 Task: Select and add the product "Fresh Pet Small Dog Dog Food Roasted Meal (1 oz)" to cart from the store "Pavilions Pets".
Action: Mouse moved to (58, 98)
Screenshot: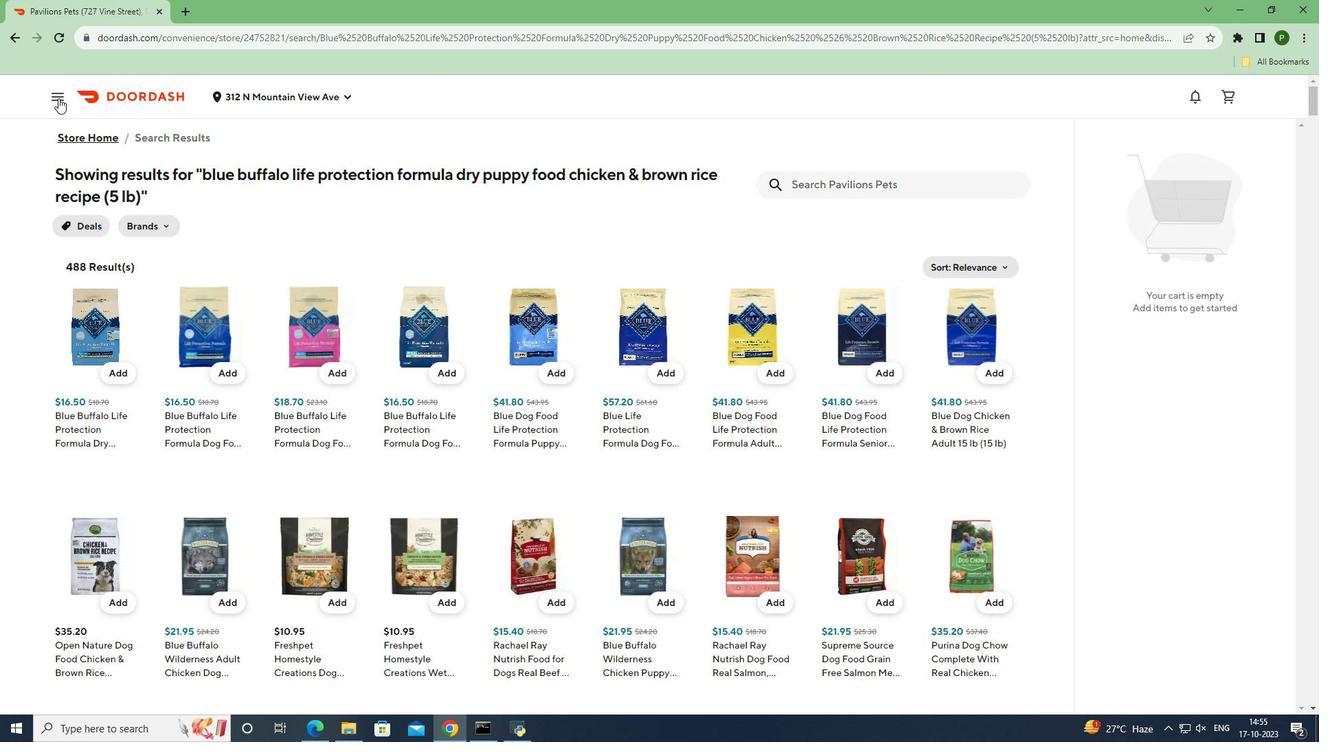 
Action: Mouse pressed left at (58, 98)
Screenshot: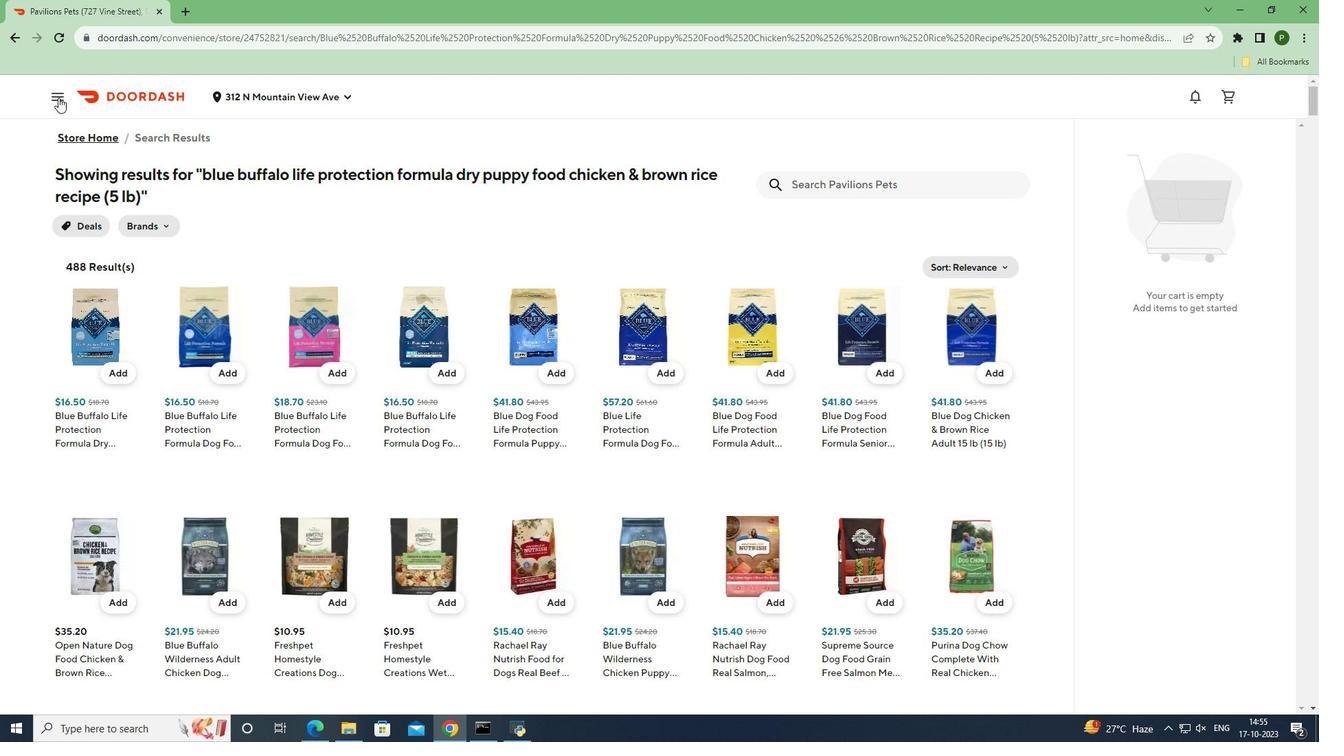 
Action: Mouse moved to (61, 192)
Screenshot: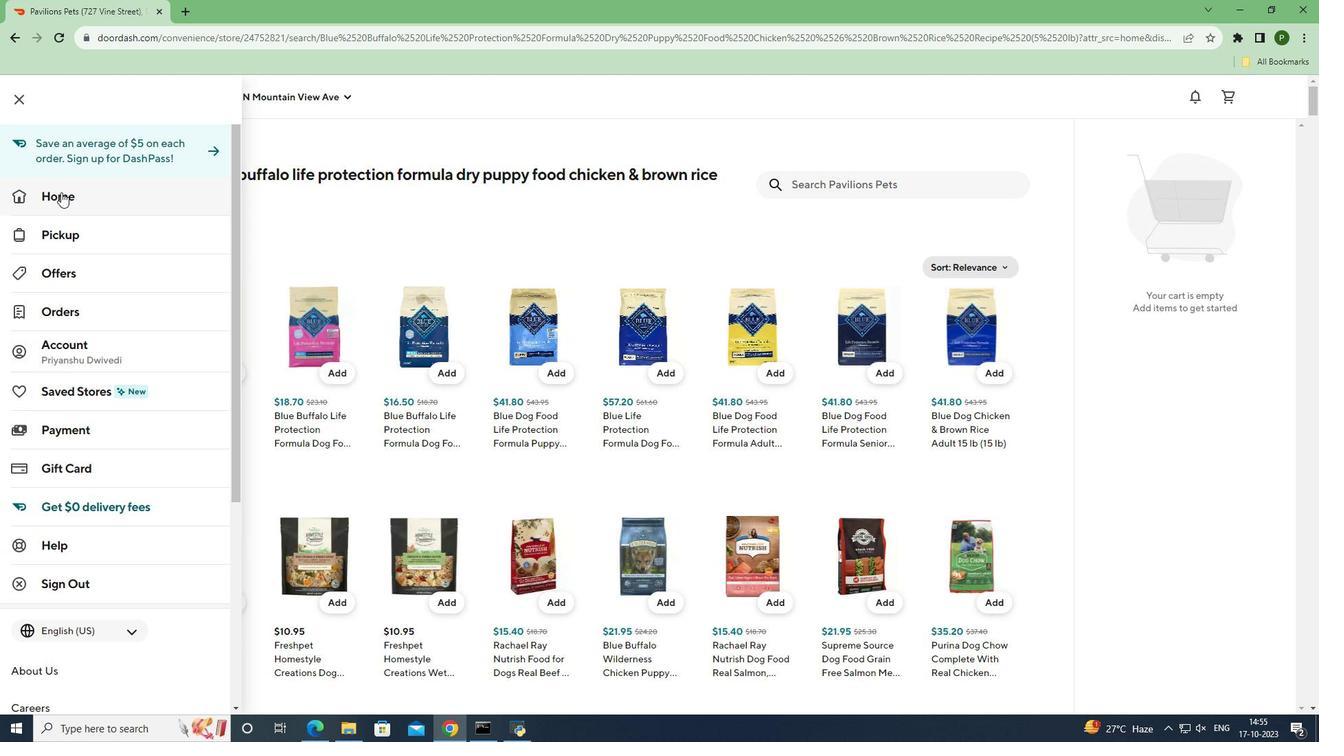 
Action: Mouse pressed left at (61, 192)
Screenshot: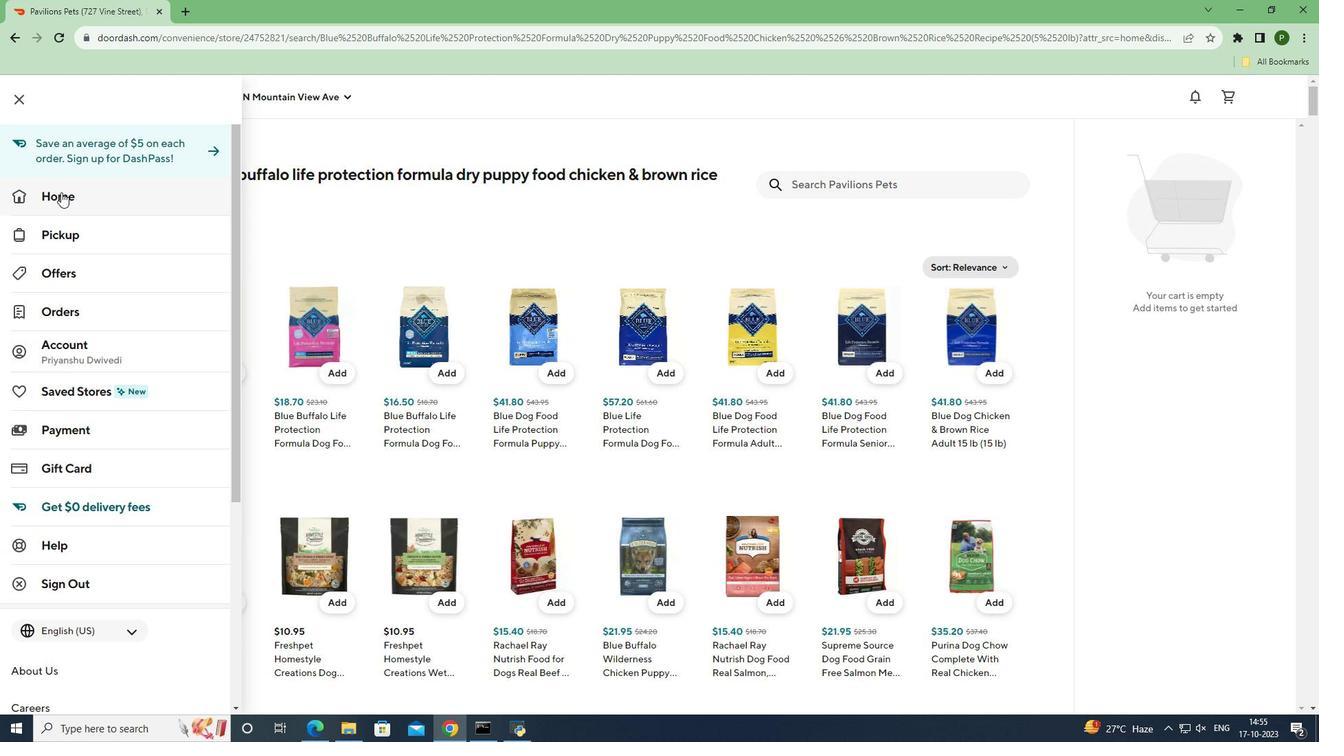 
Action: Mouse moved to (595, 146)
Screenshot: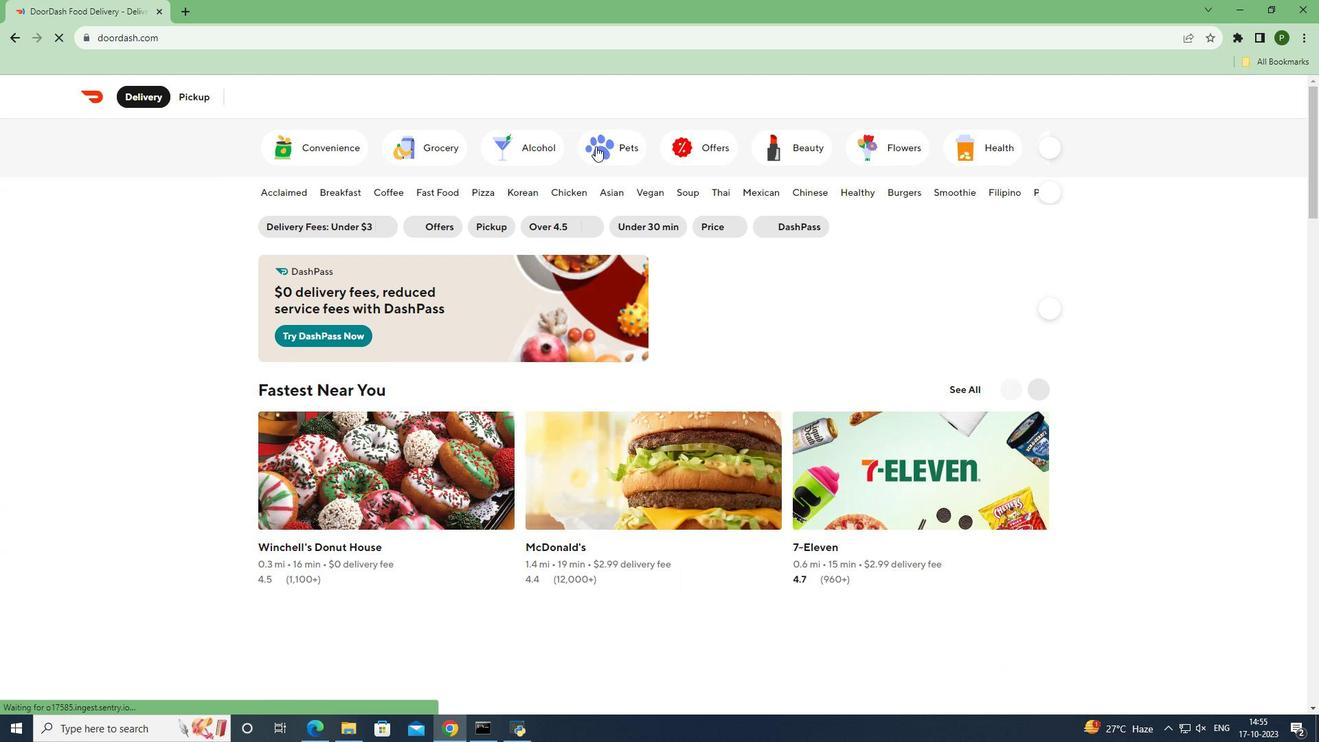 
Action: Mouse pressed left at (595, 146)
Screenshot: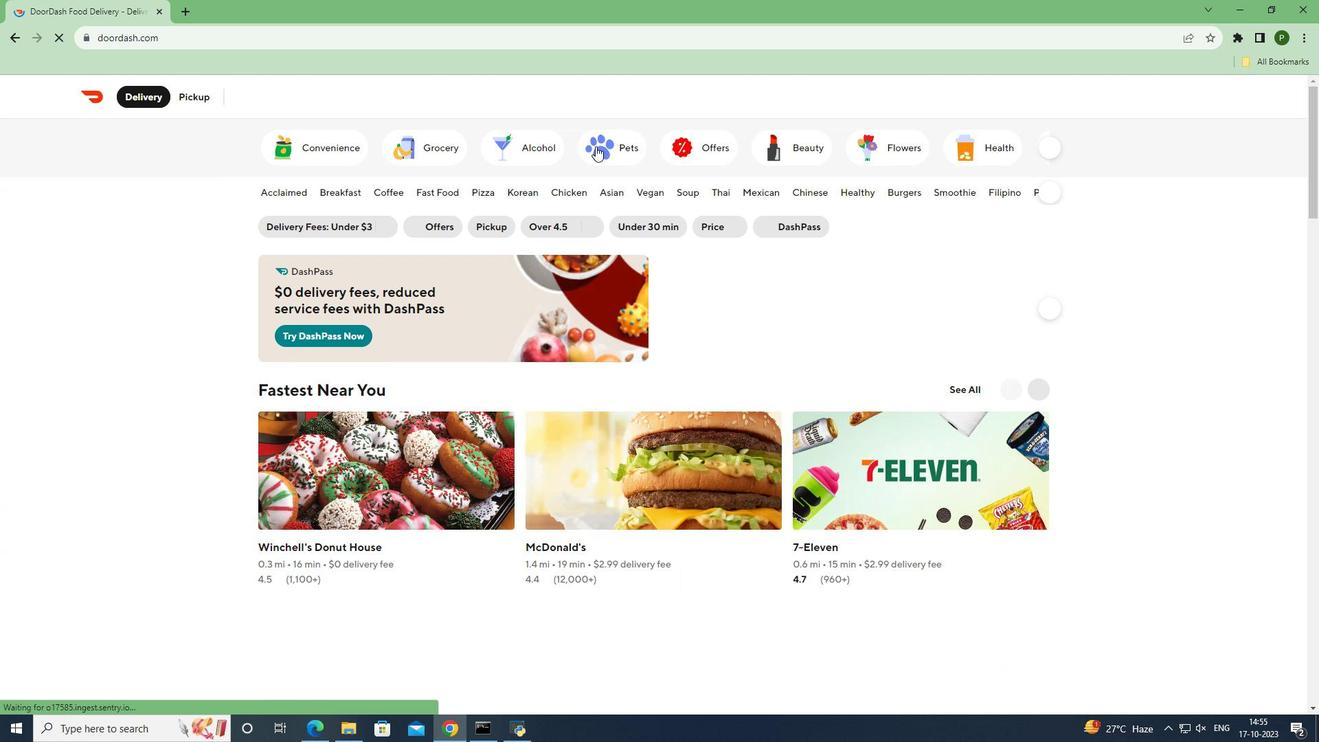 
Action: Mouse moved to (1011, 421)
Screenshot: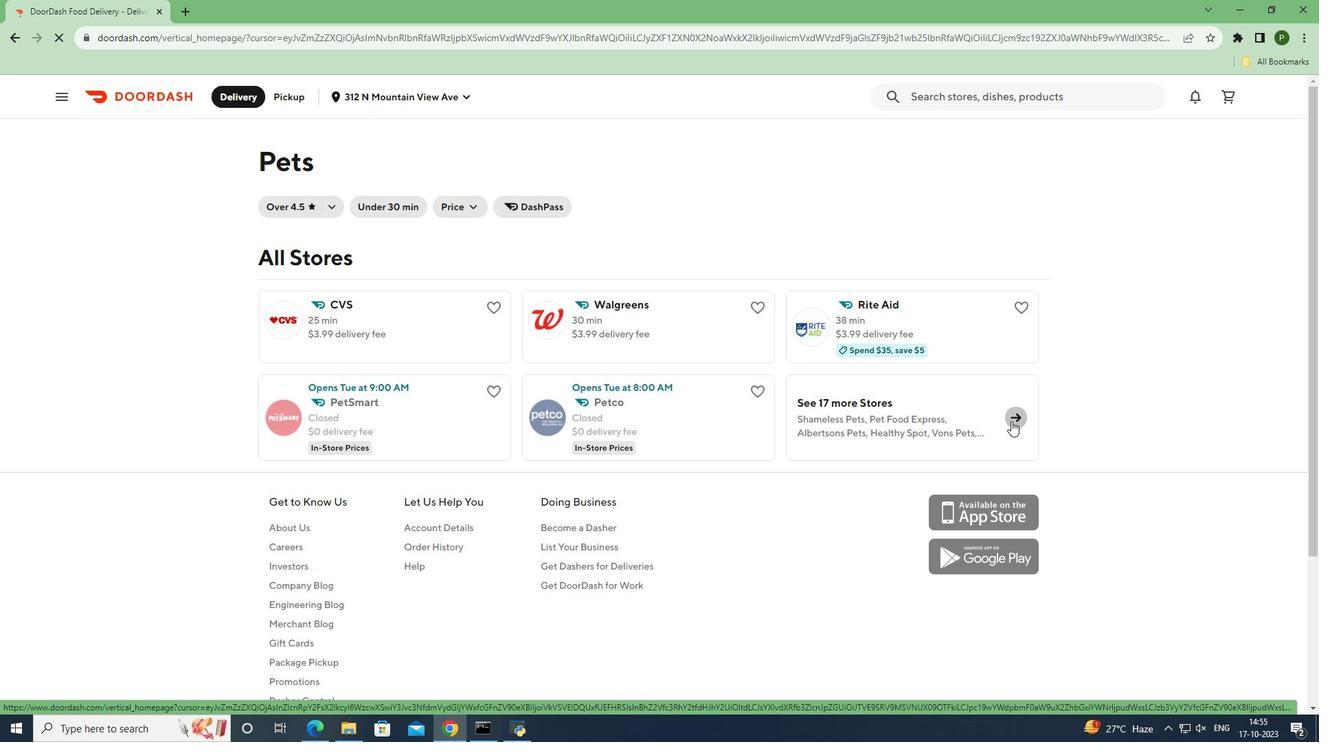 
Action: Mouse pressed left at (1011, 421)
Screenshot: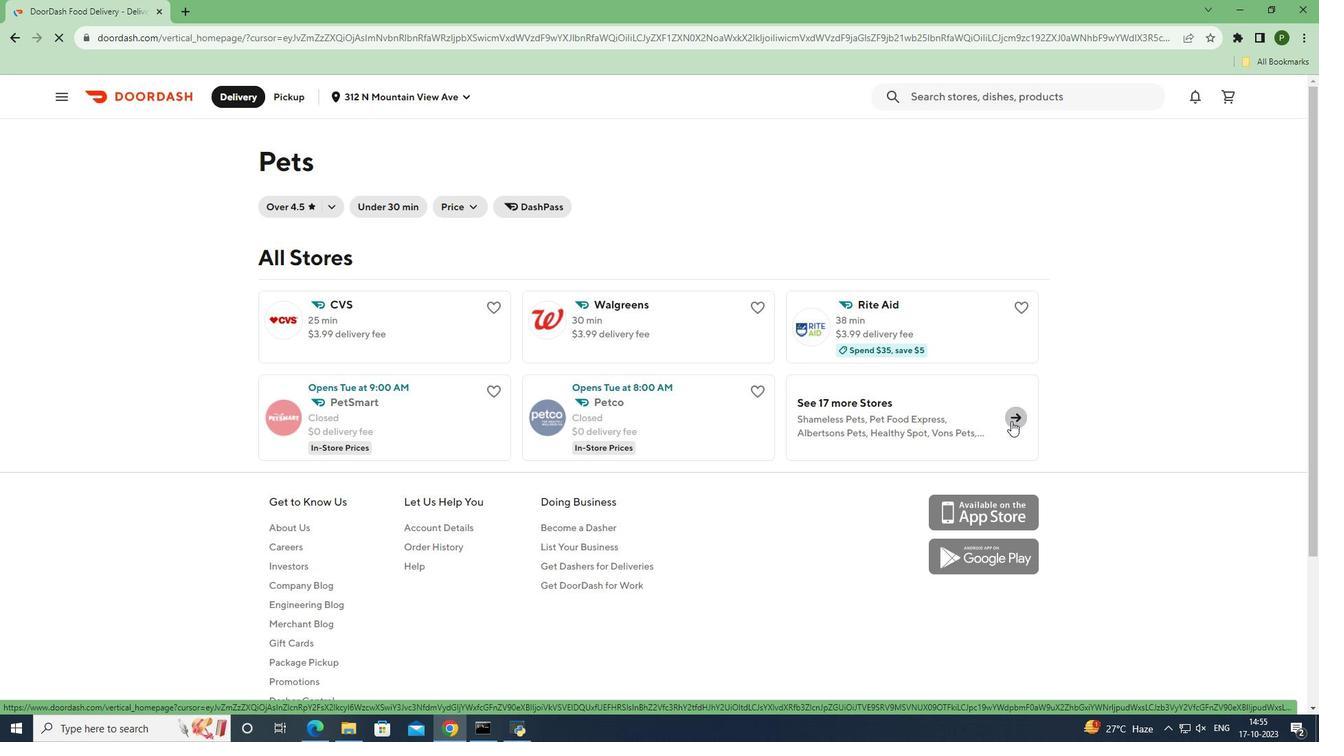 
Action: Mouse moved to (839, 599)
Screenshot: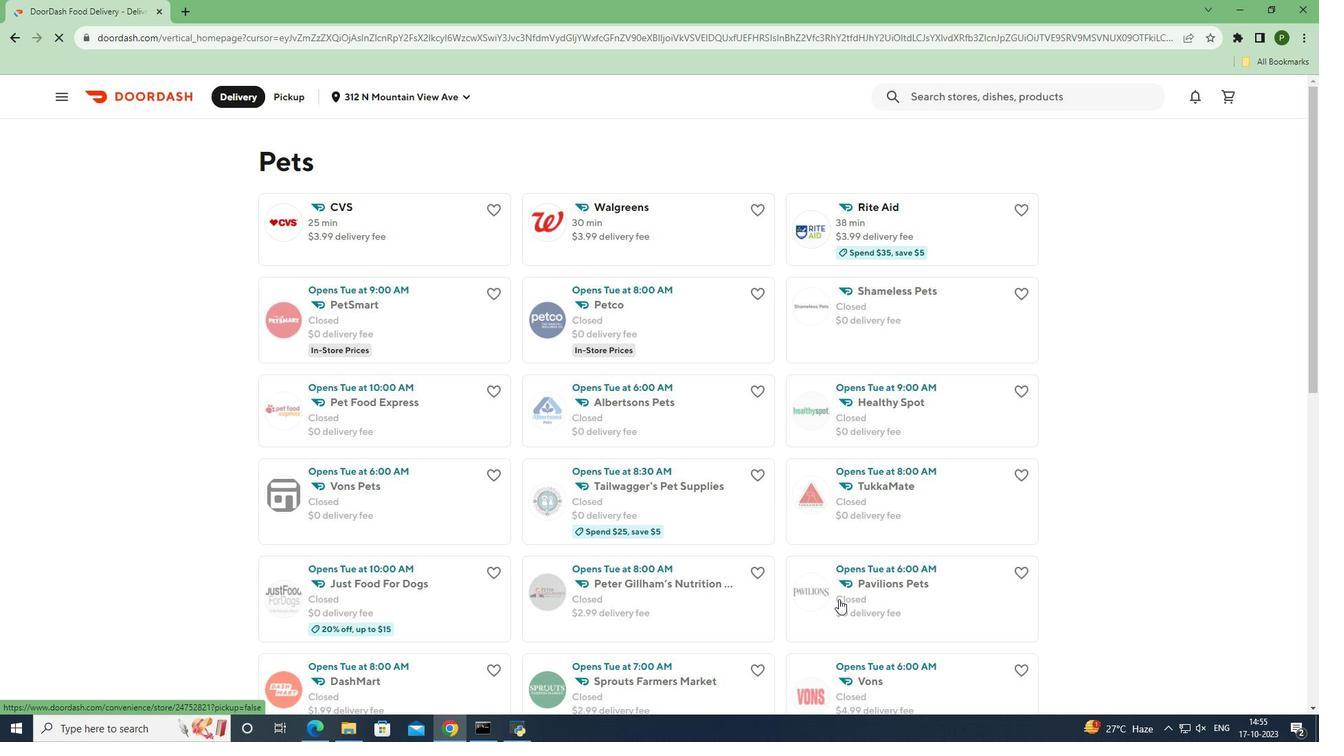 
Action: Mouse pressed left at (839, 599)
Screenshot: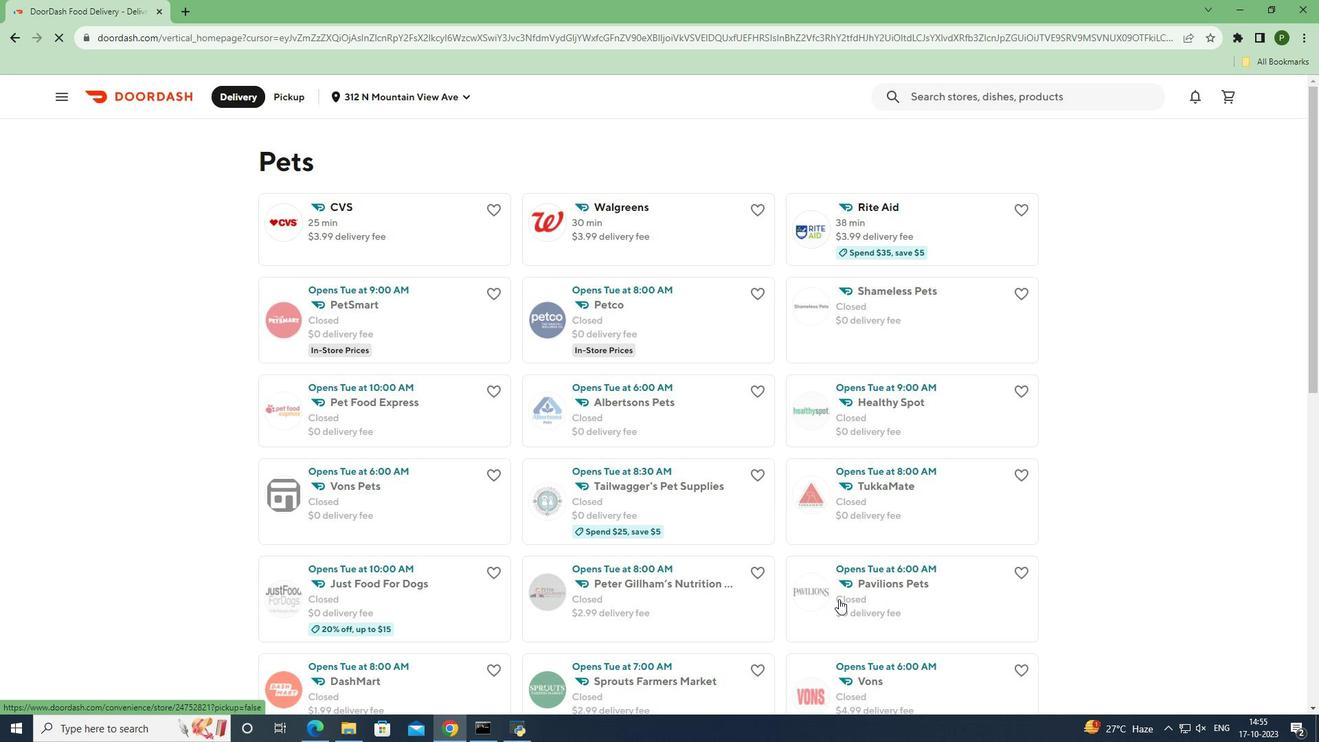 
Action: Mouse moved to (815, 215)
Screenshot: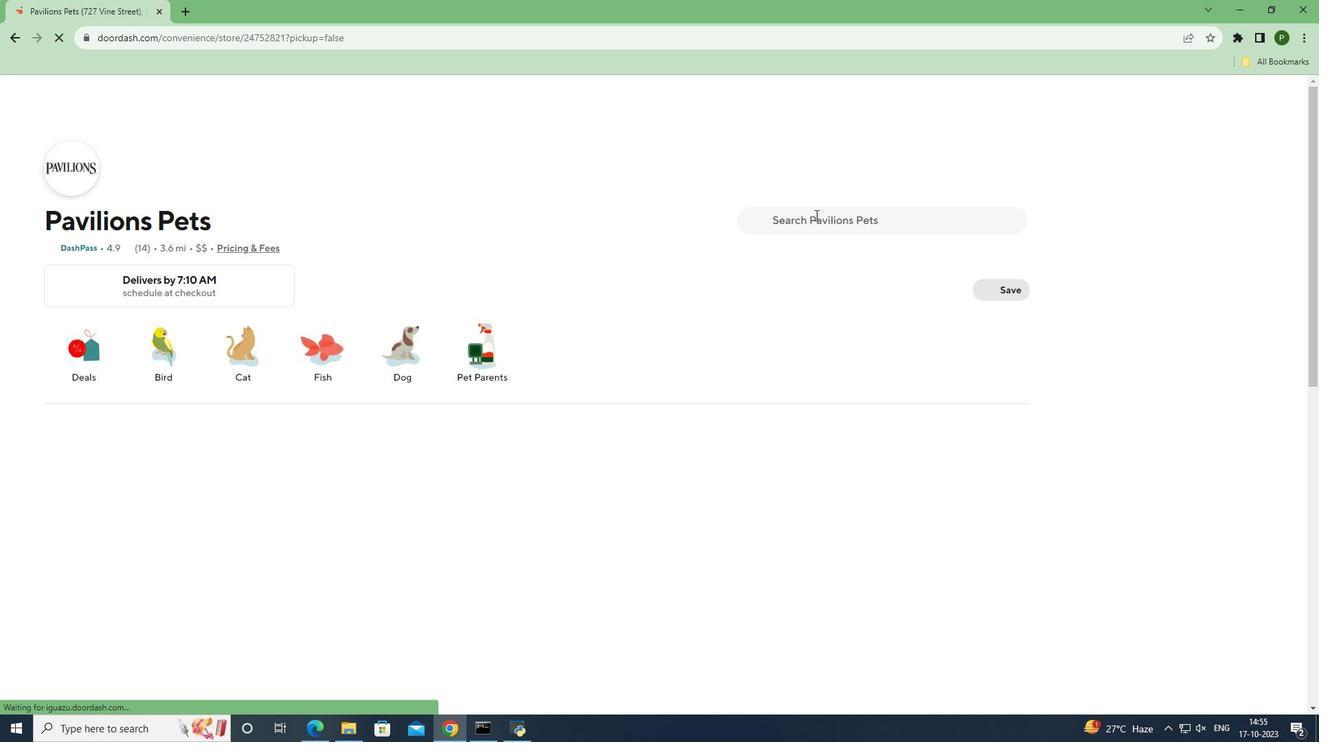 
Action: Mouse pressed left at (815, 215)
Screenshot: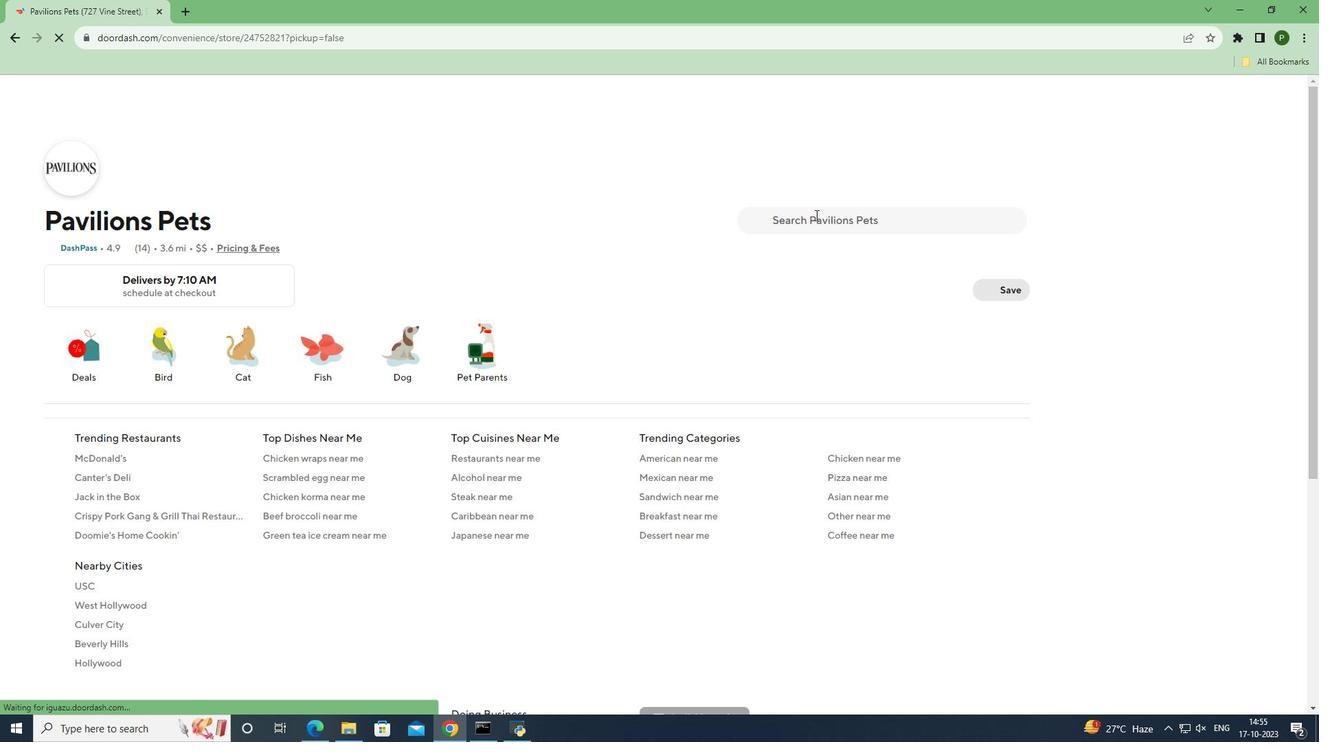 
Action: Key pressed <Key.caps_lock>F<Key.caps_lock>resh<Key.space><Key.caps_lock>P<Key.caps_lock>et<Key.space><Key.caps_lock>S<Key.caps_lock>mall<Key.space><Key.caps_lock>D<Key.caps_lock>og<Key.space><Key.caps_lock>D<Key.caps_lock>og<Key.space><Key.caps_lock>F<Key.caps_lock>ood<Key.space><Key.caps_lock>R<Key.caps_lock>oasted<Key.space><Key.caps_lock>M<Key.caps_lock>eal<Key.space><Key.shift_r>(1<Key.space>oz<Key.shift_r>)<Key.enter>
Screenshot: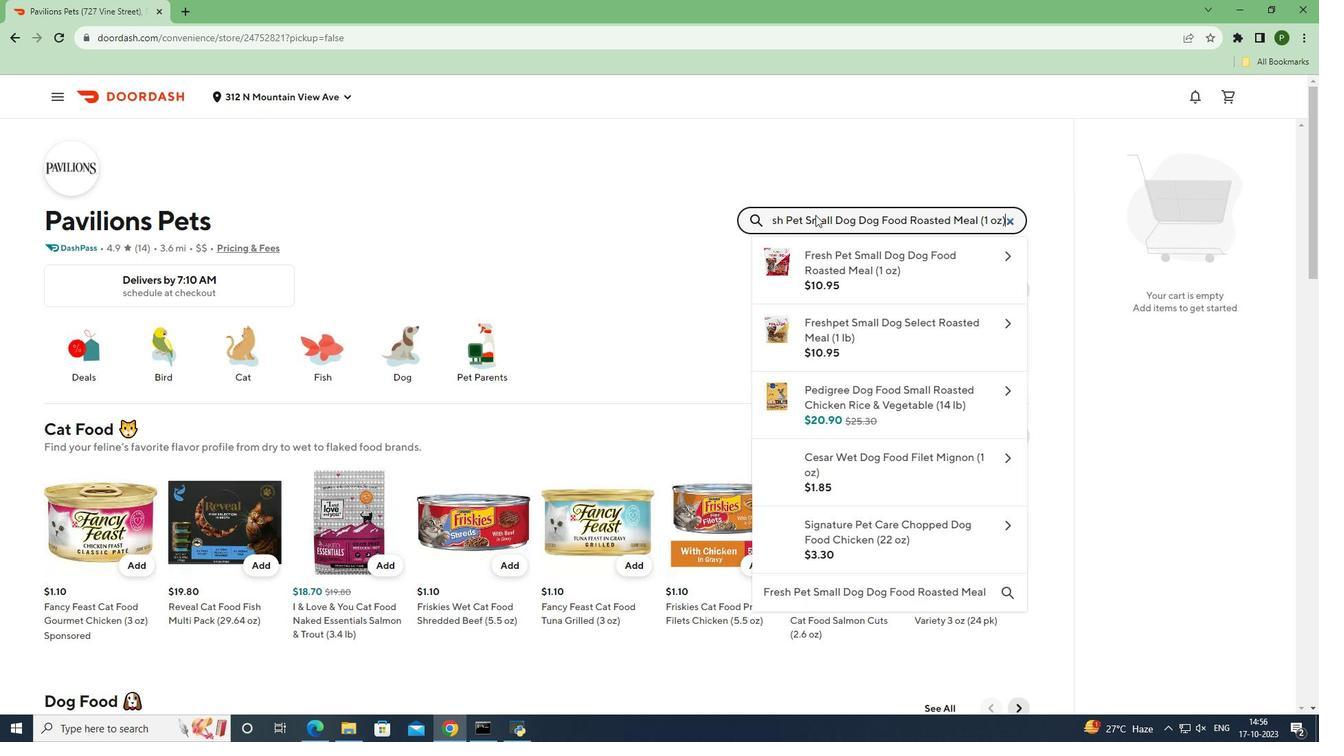 
Action: Mouse moved to (110, 353)
Screenshot: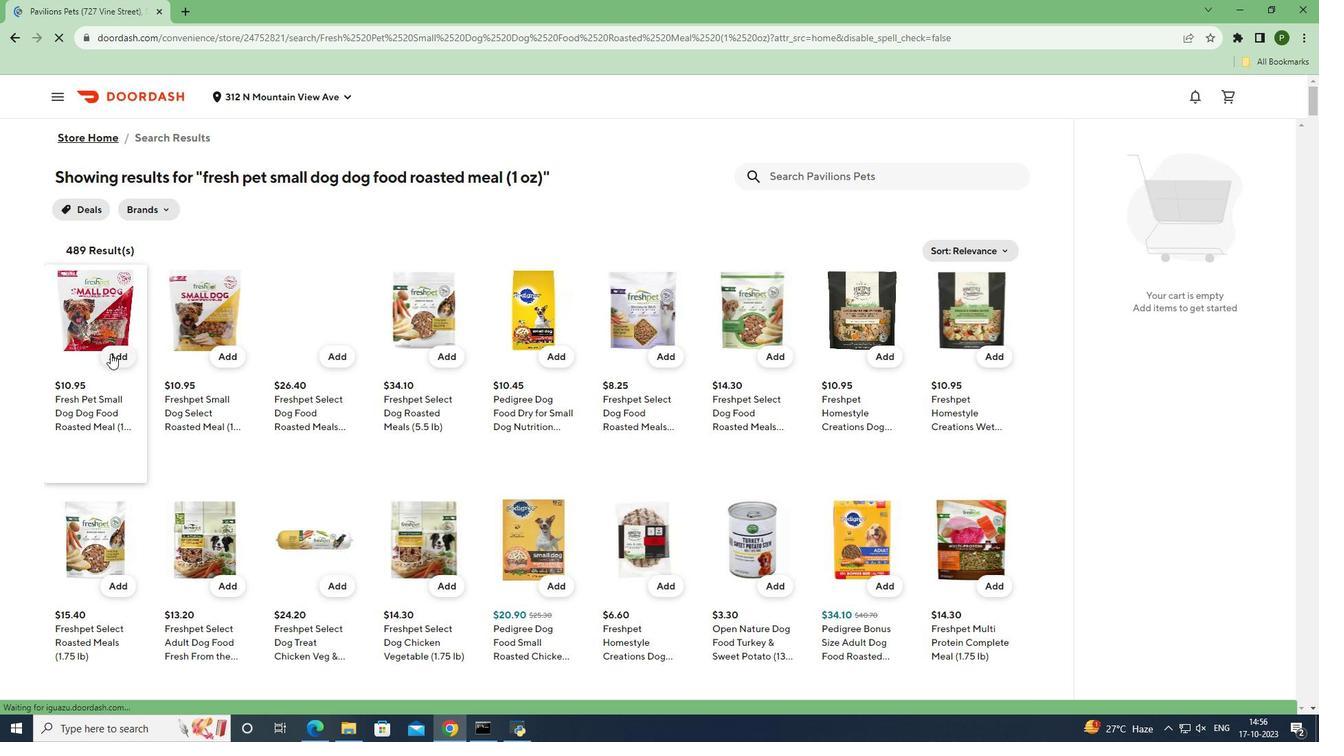
Action: Mouse pressed left at (110, 353)
Screenshot: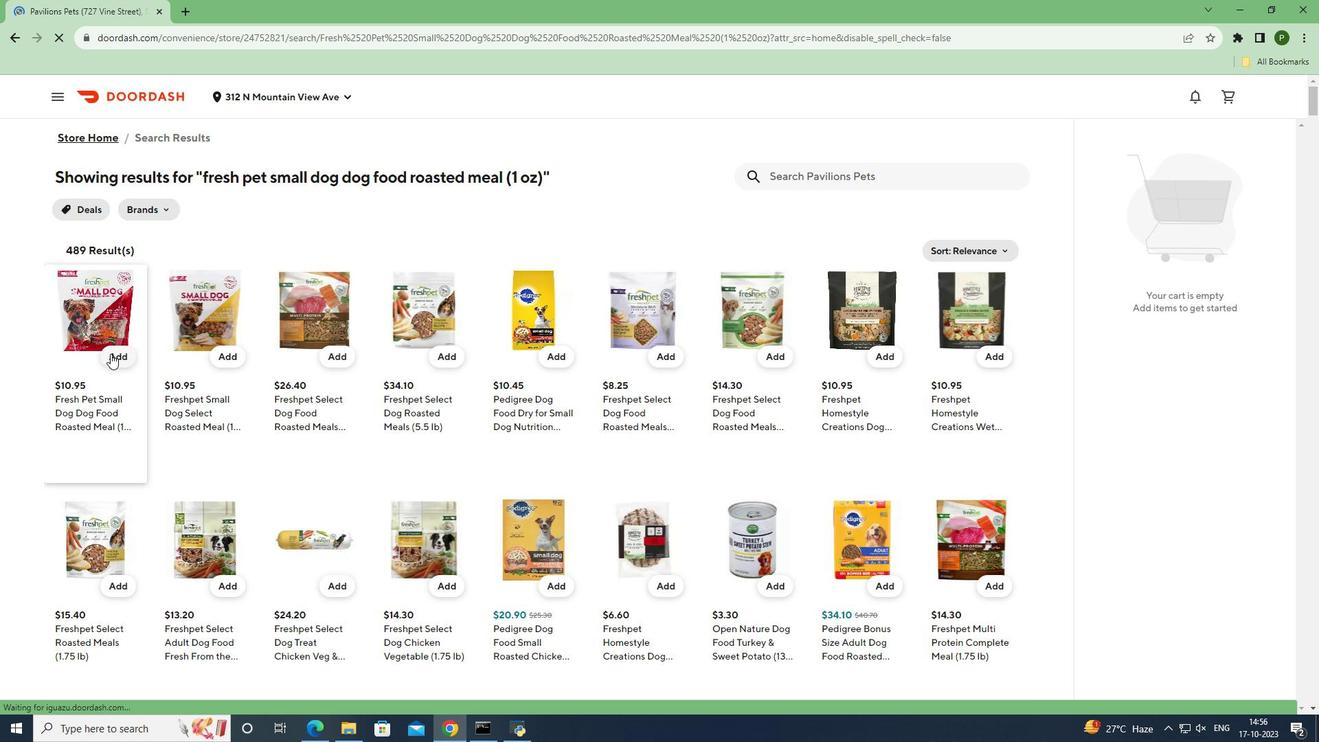 
Action: Mouse moved to (110, 454)
Screenshot: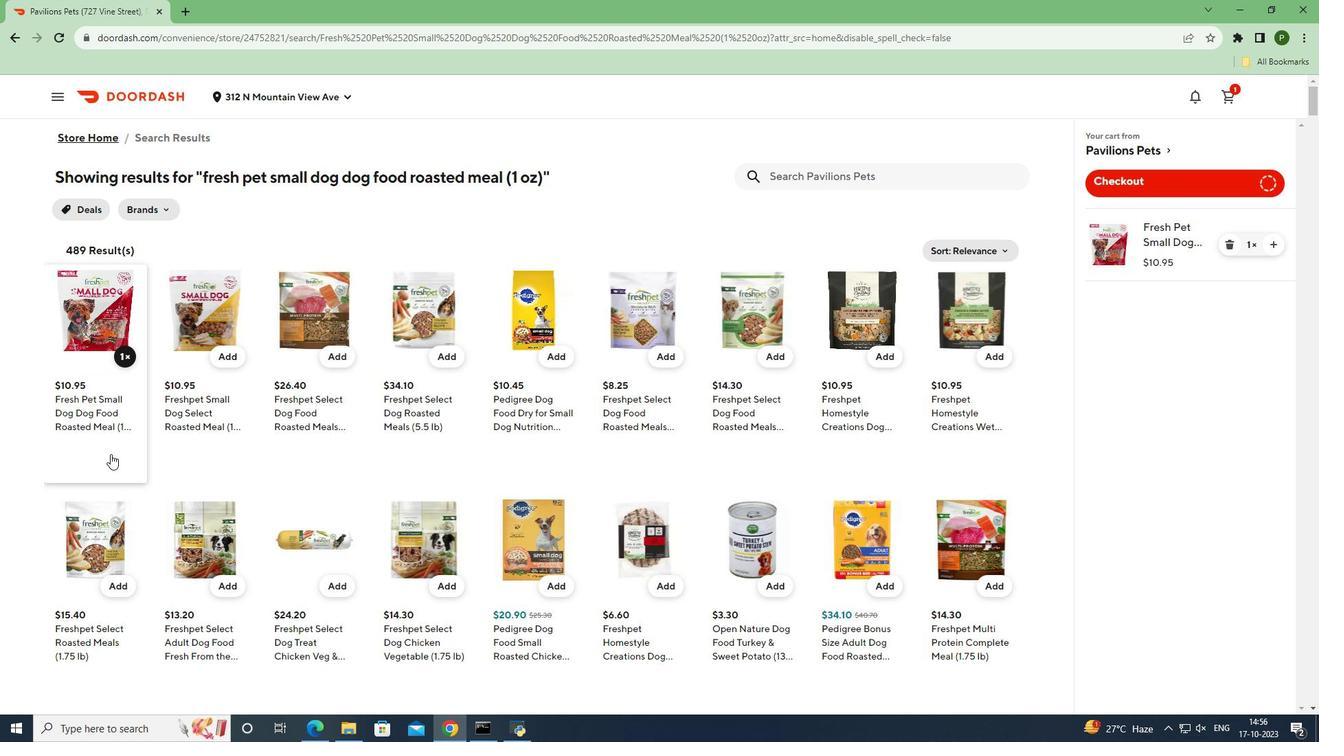 
